 Task: Add Product category Financial Analytics Software.
Action: Mouse moved to (320, 83)
Screenshot: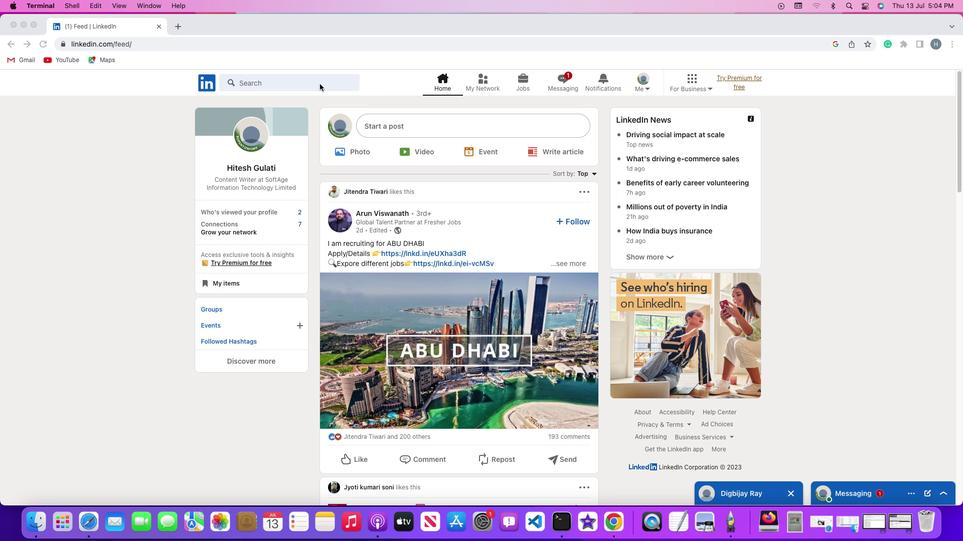 
Action: Mouse pressed left at (320, 83)
Screenshot: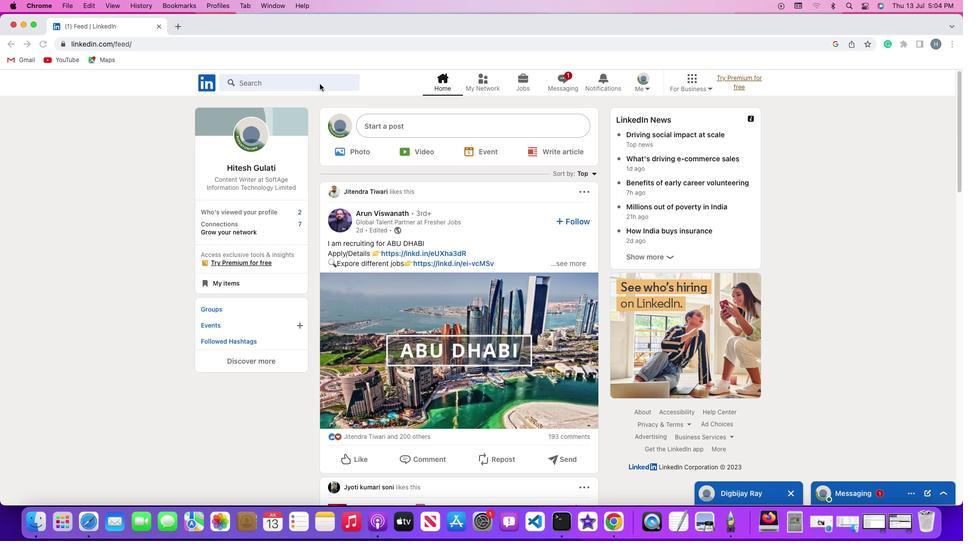 
Action: Mouse pressed left at (320, 83)
Screenshot: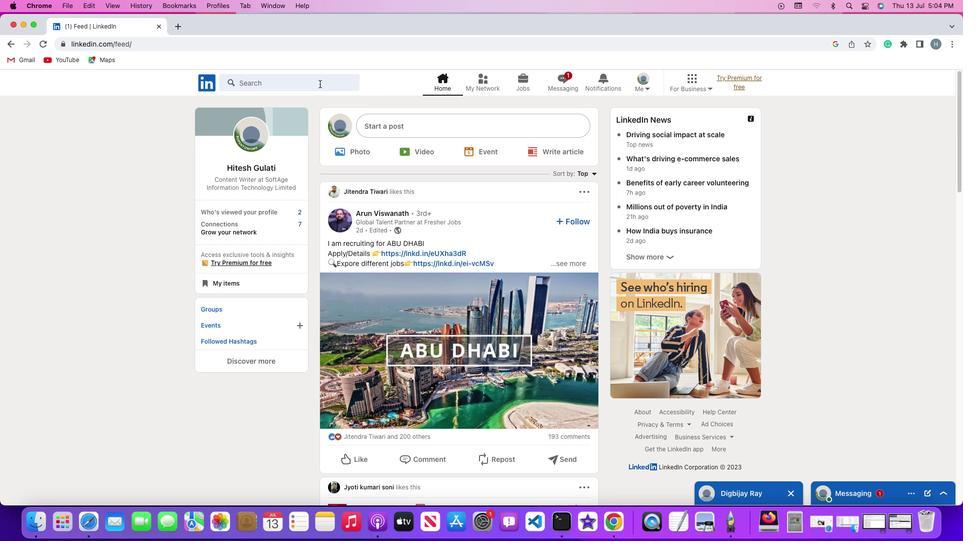 
Action: Key pressed Key.shift'#''h''i''r''i''n''g'Key.enter
Screenshot: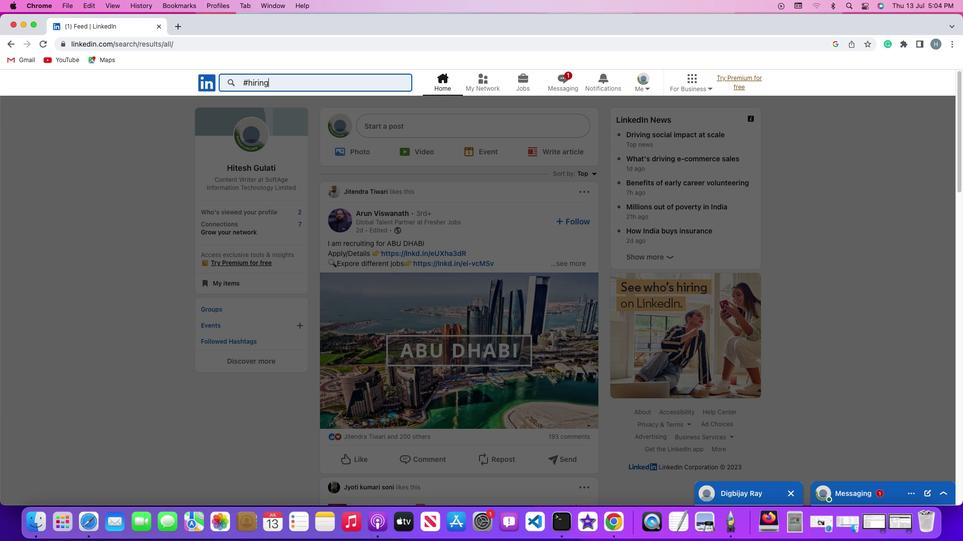 
Action: Mouse moved to (397, 109)
Screenshot: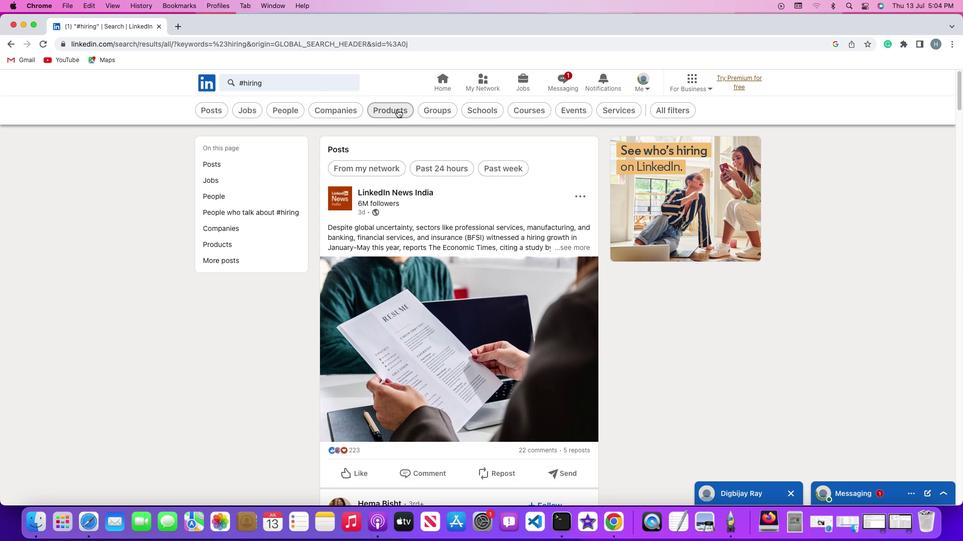 
Action: Mouse pressed left at (397, 109)
Screenshot: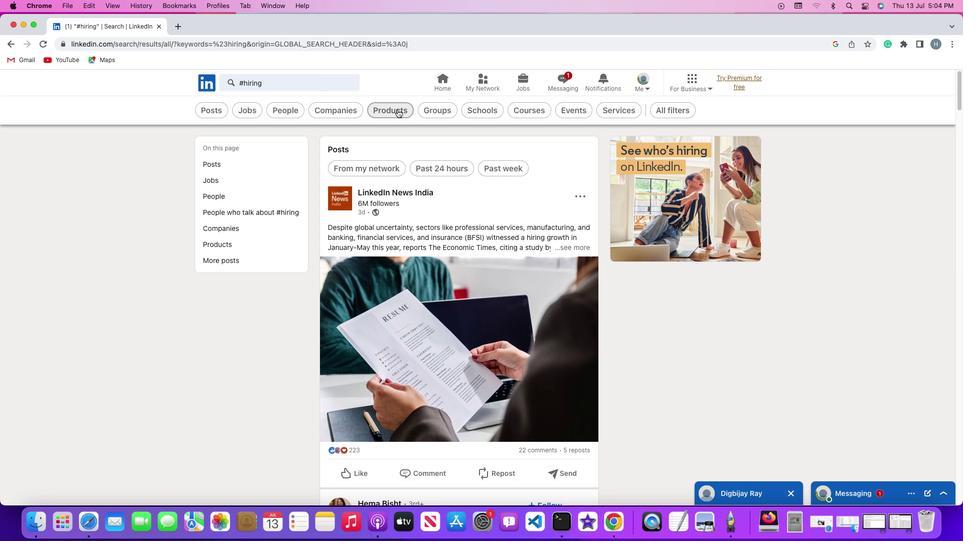 
Action: Mouse moved to (339, 108)
Screenshot: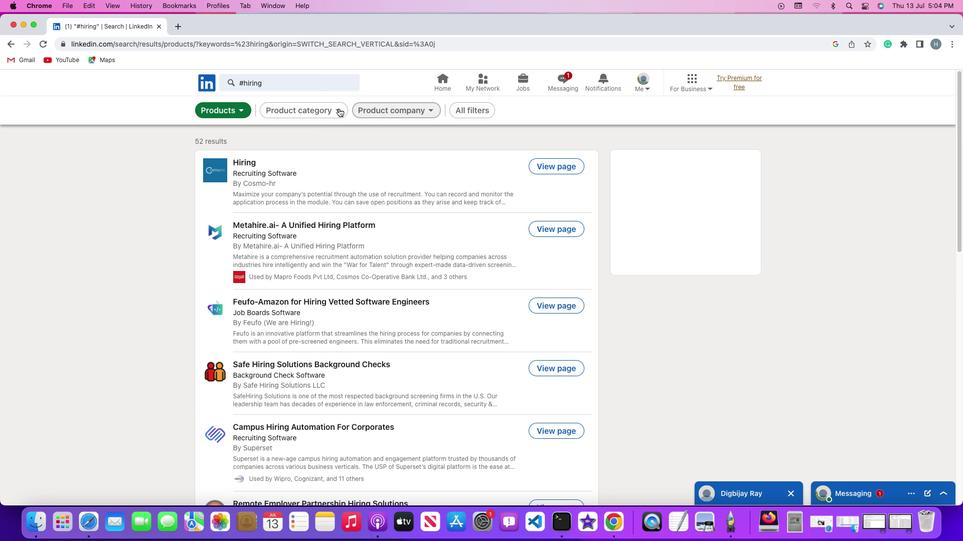 
Action: Mouse pressed left at (339, 108)
Screenshot: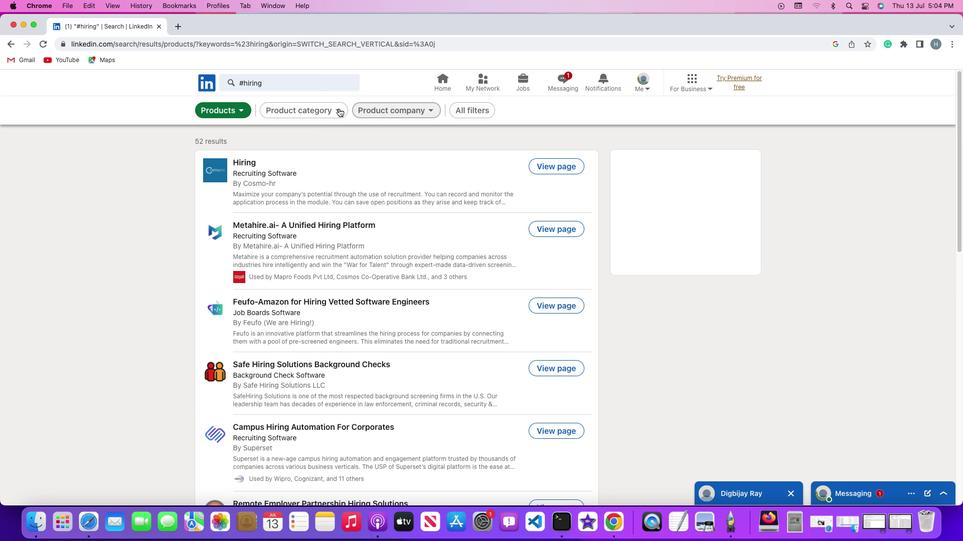 
Action: Mouse moved to (324, 138)
Screenshot: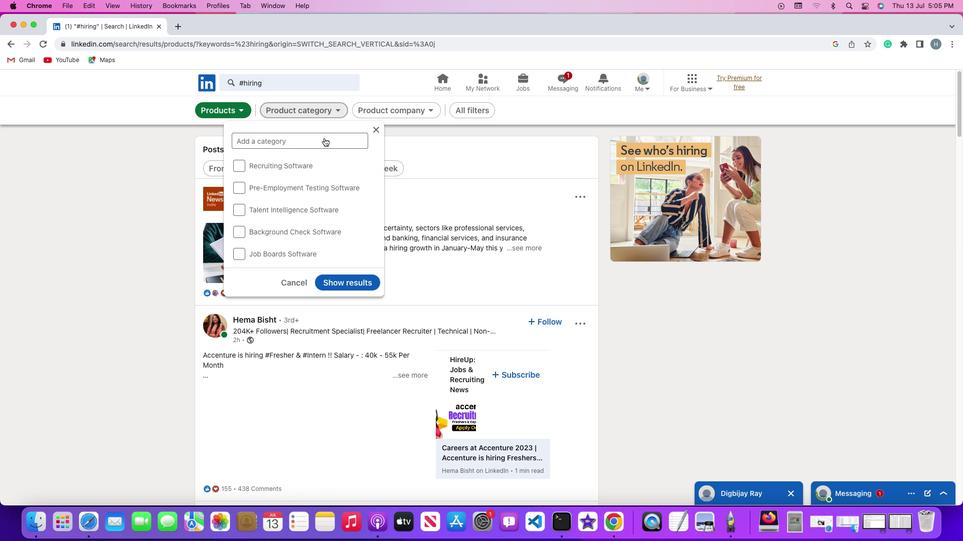 
Action: Mouse pressed left at (324, 138)
Screenshot: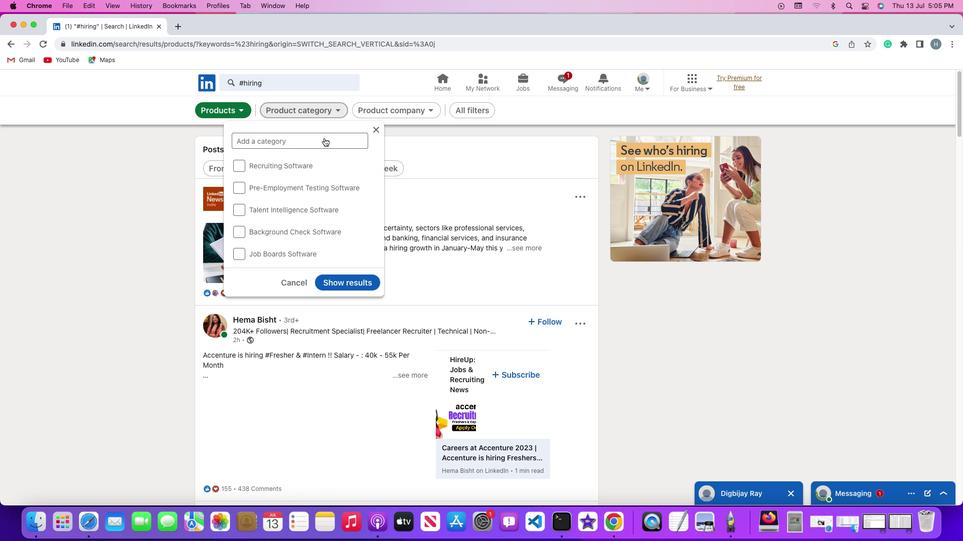 
Action: Key pressed Key.shift'F''i''n''a''n''c''i''a''l'Key.spaceKey.shift'A''n''a''l''y''t''i''c''s'
Screenshot: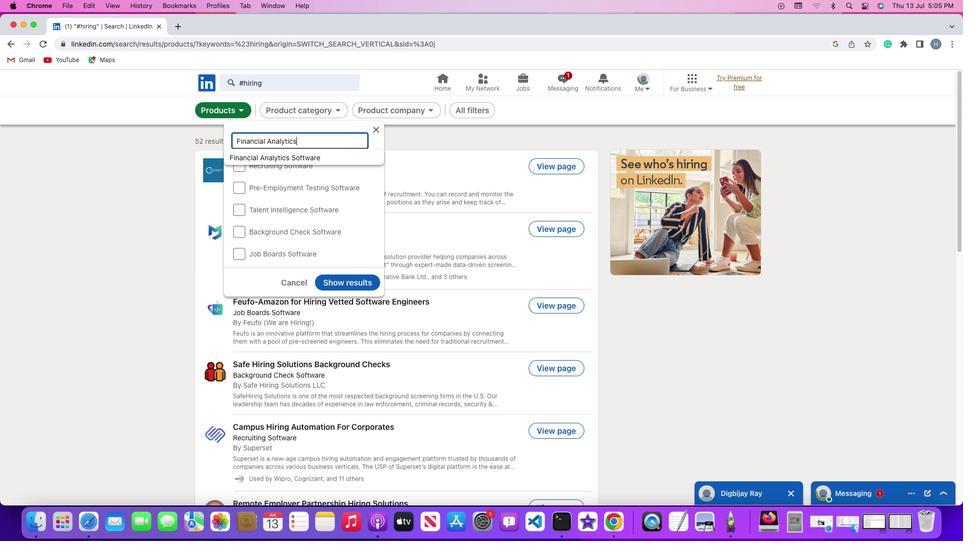 
Action: Mouse moved to (321, 157)
Screenshot: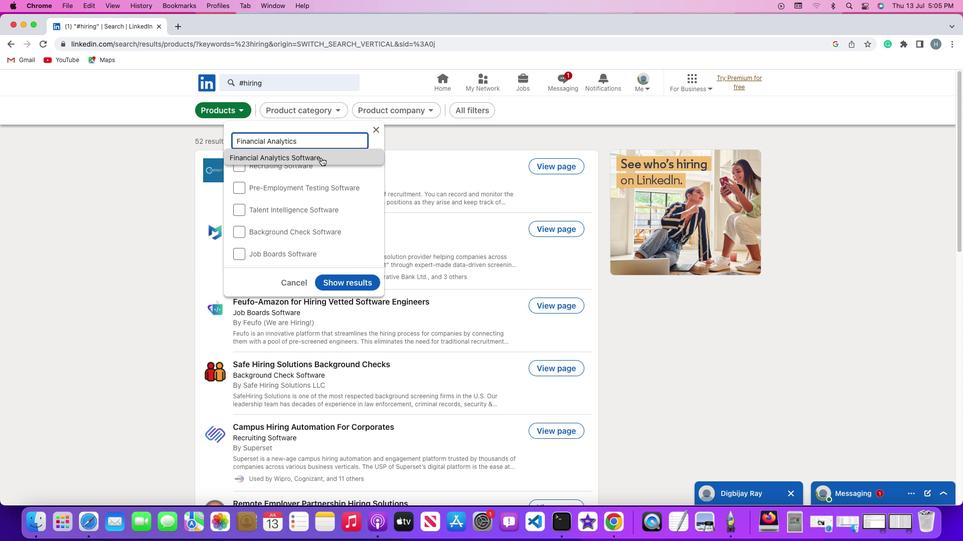
Action: Mouse pressed left at (321, 157)
Screenshot: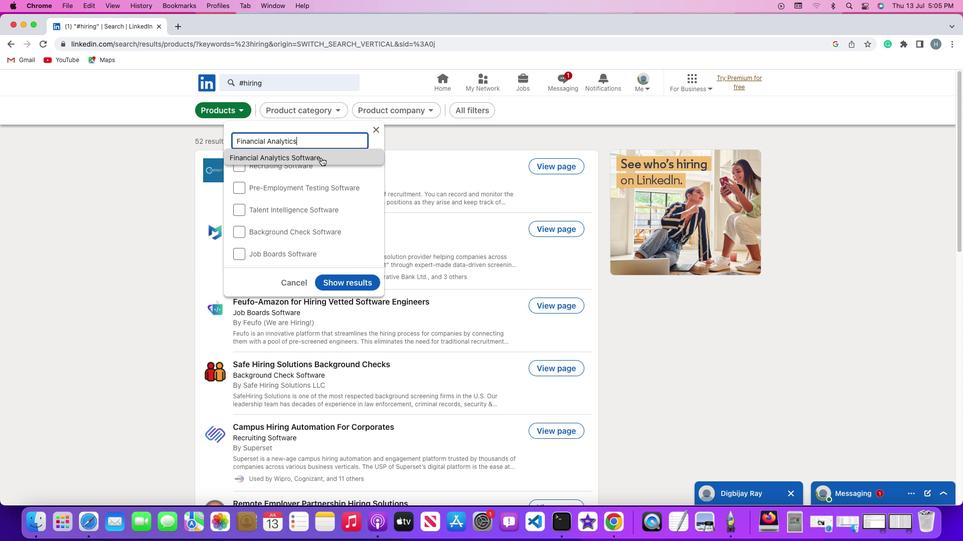 
Action: Mouse moved to (363, 193)
Screenshot: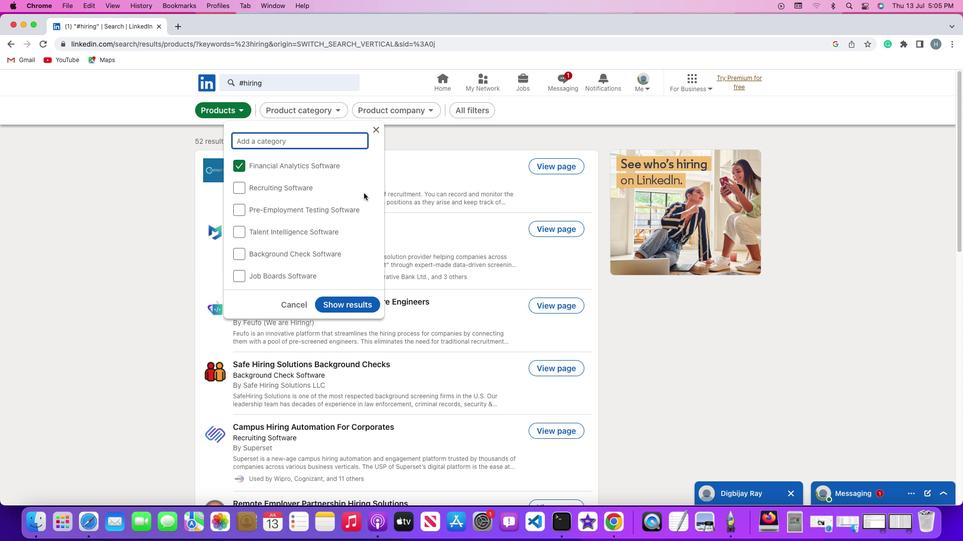 
